 Task: Add Sprouts Black Cohosh to the cart.
Action: Mouse moved to (55, 389)
Screenshot: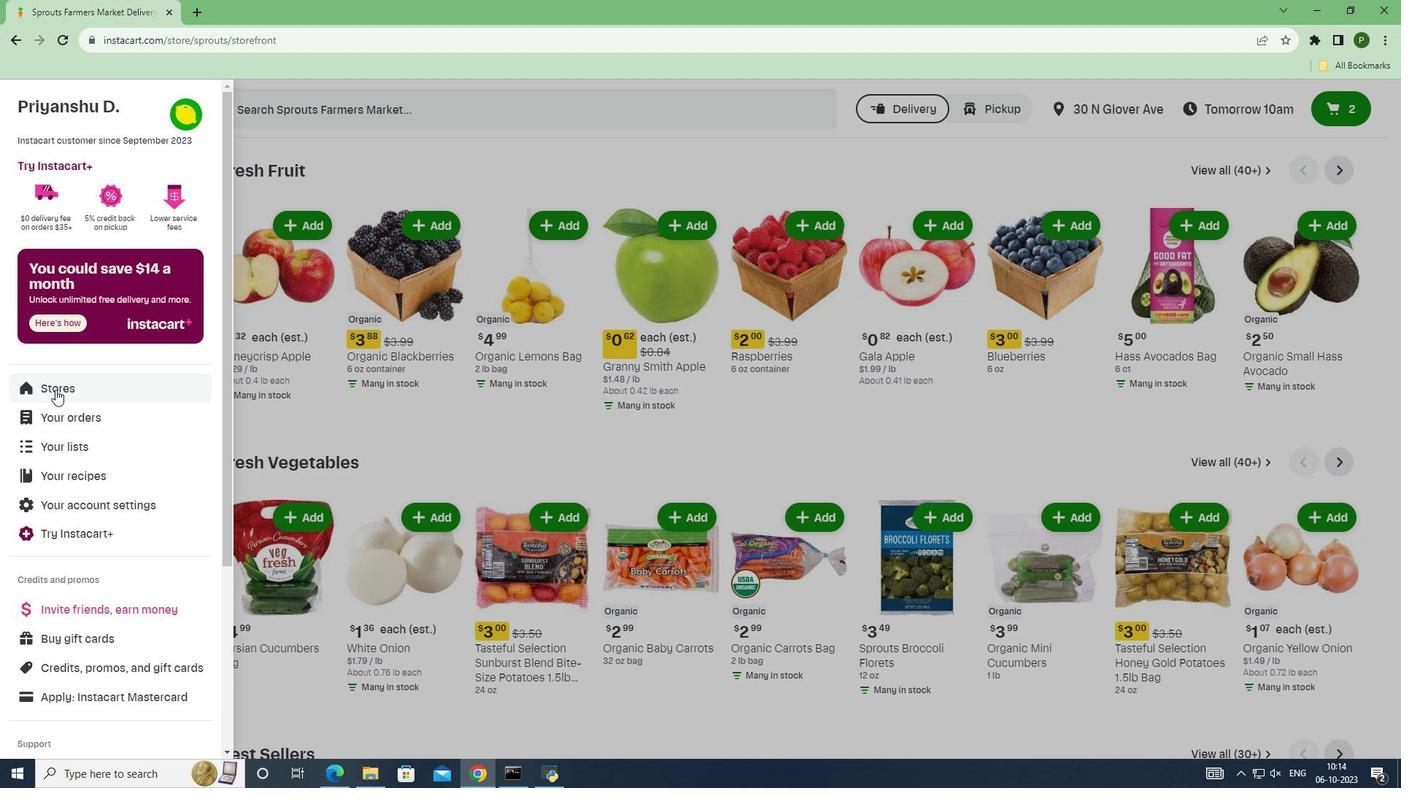 
Action: Mouse pressed left at (55, 389)
Screenshot: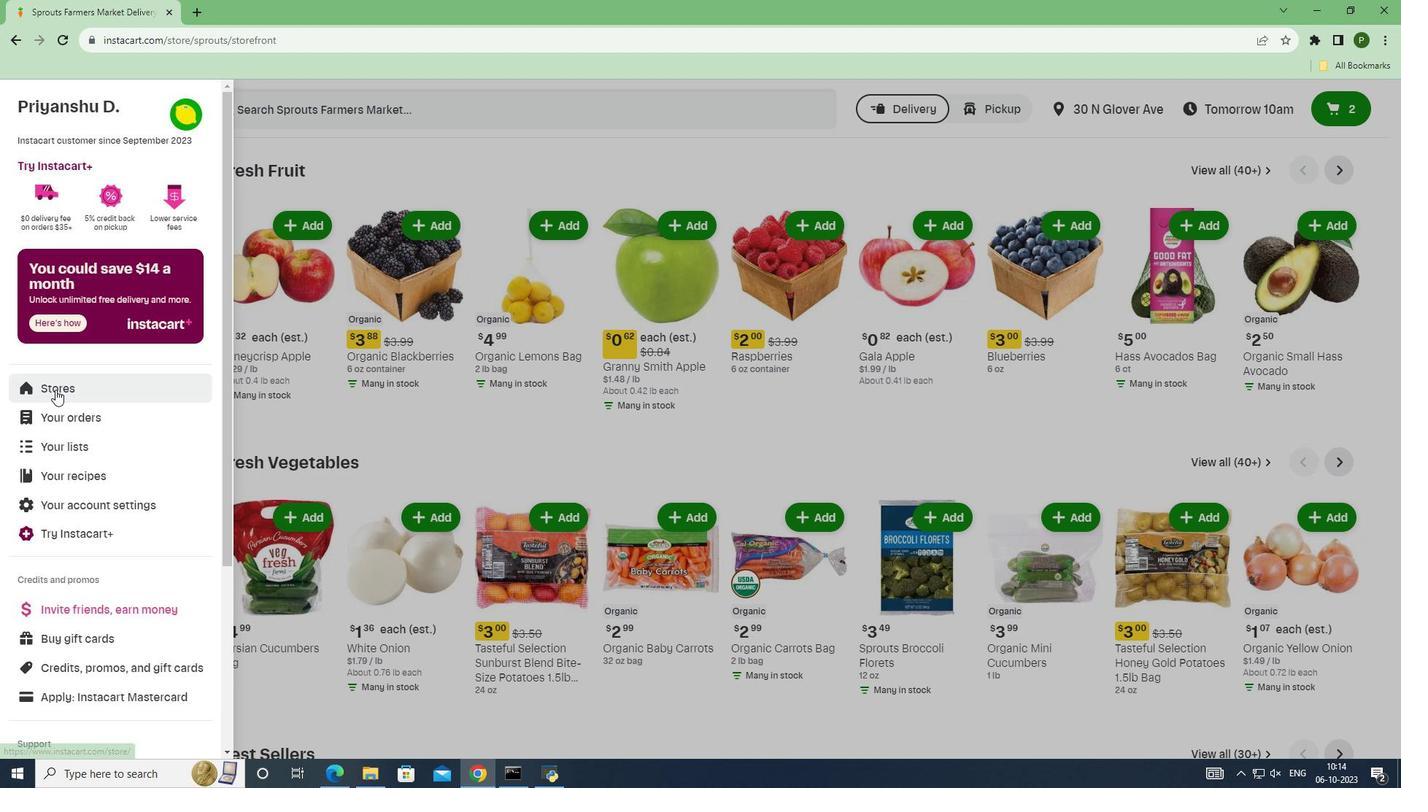 
Action: Mouse moved to (352, 164)
Screenshot: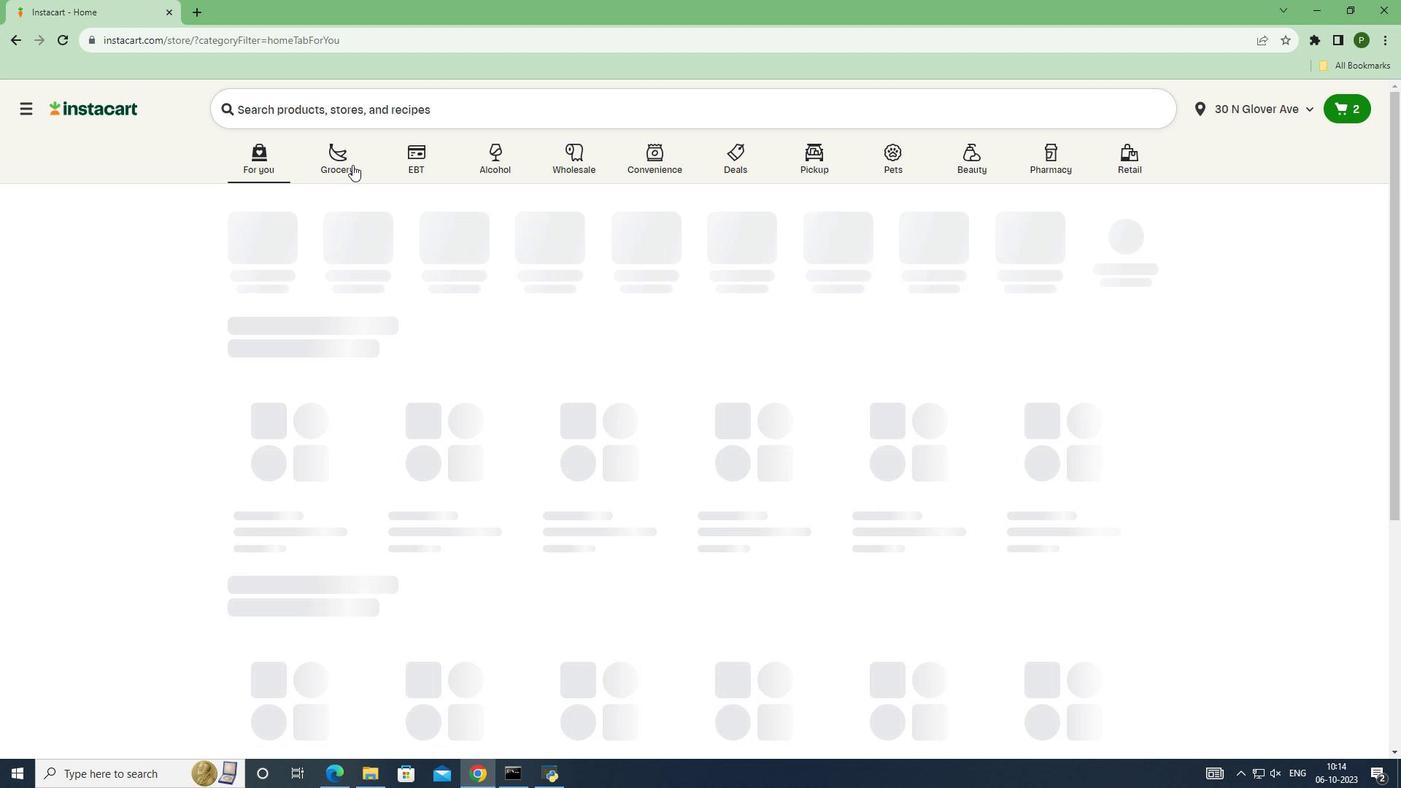 
Action: Mouse pressed left at (352, 164)
Screenshot: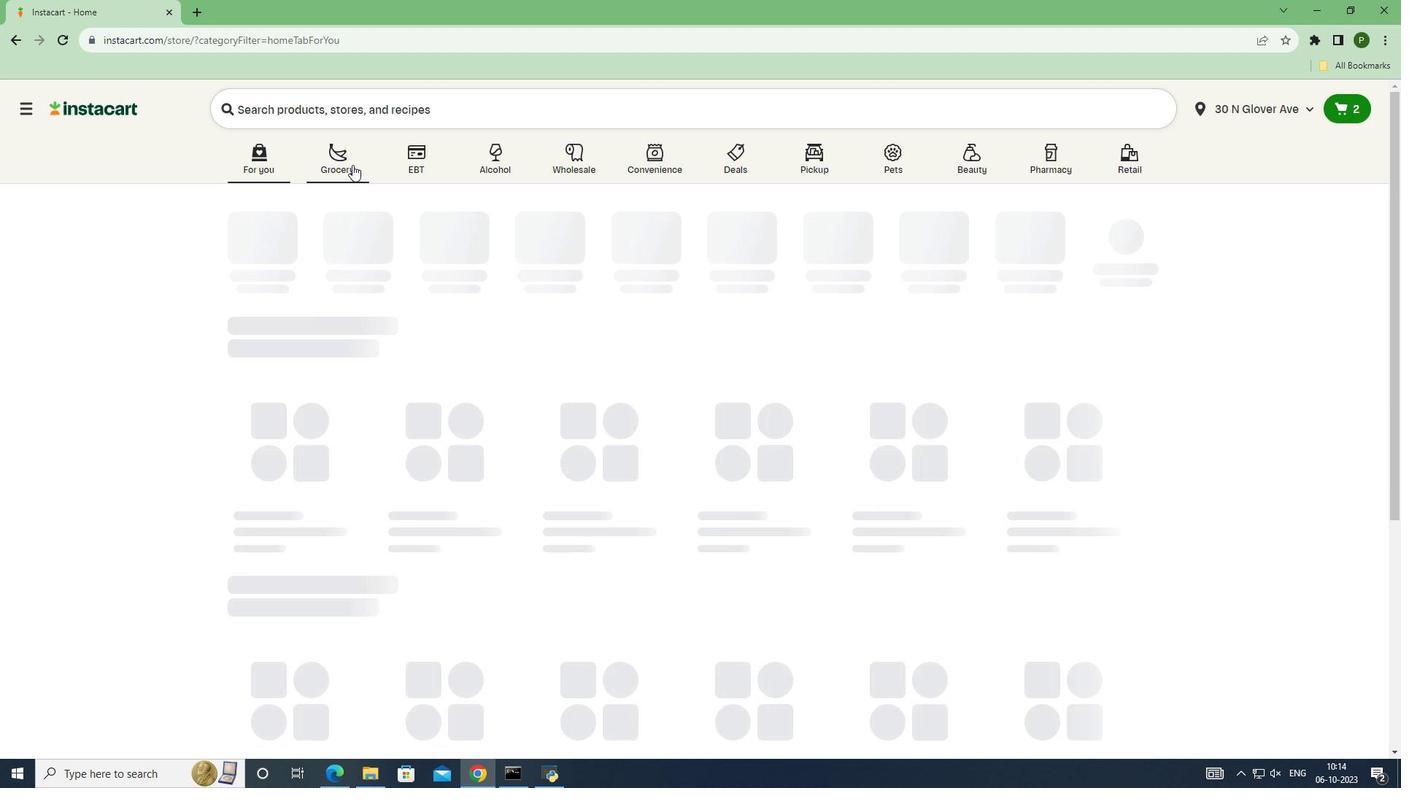 
Action: Mouse moved to (370, 235)
Screenshot: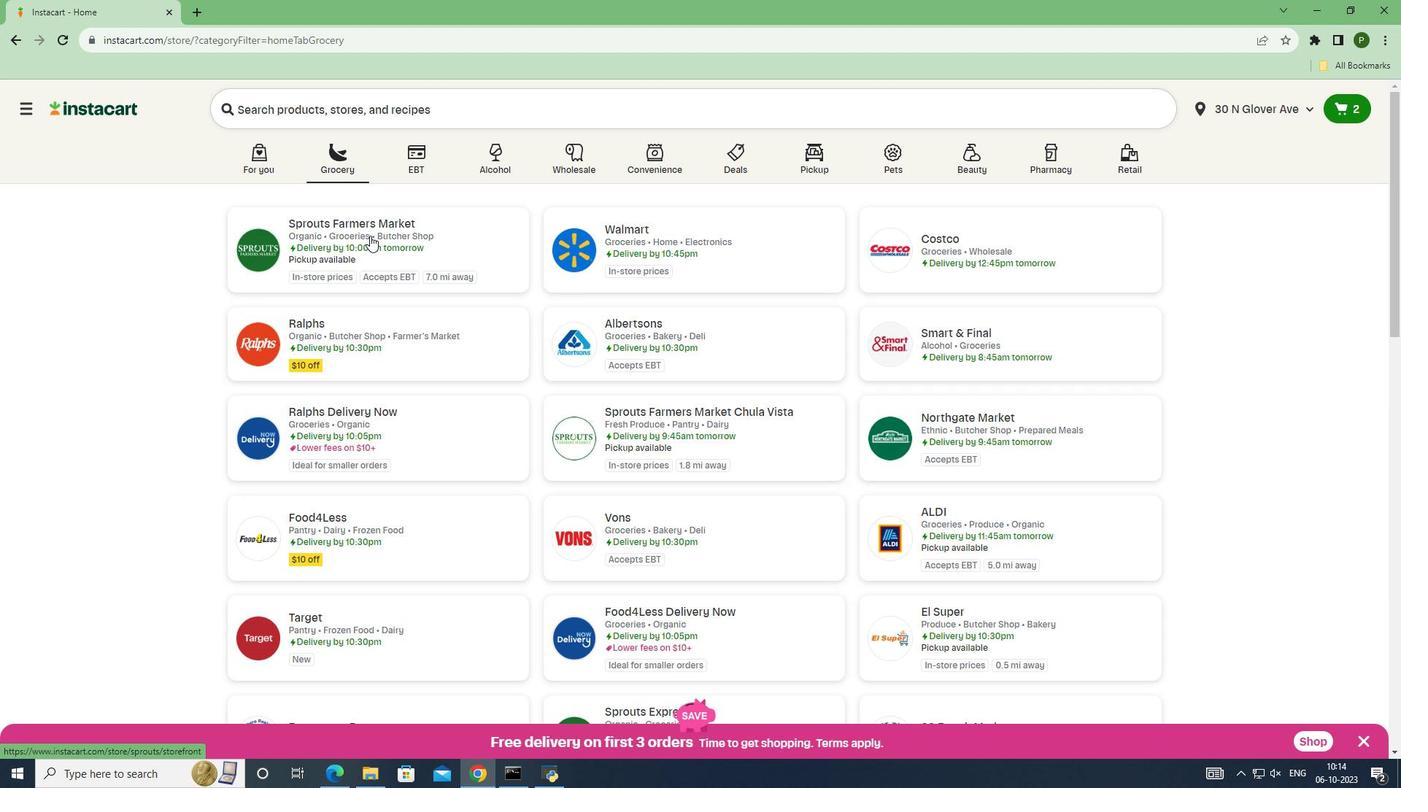 
Action: Mouse pressed left at (370, 235)
Screenshot: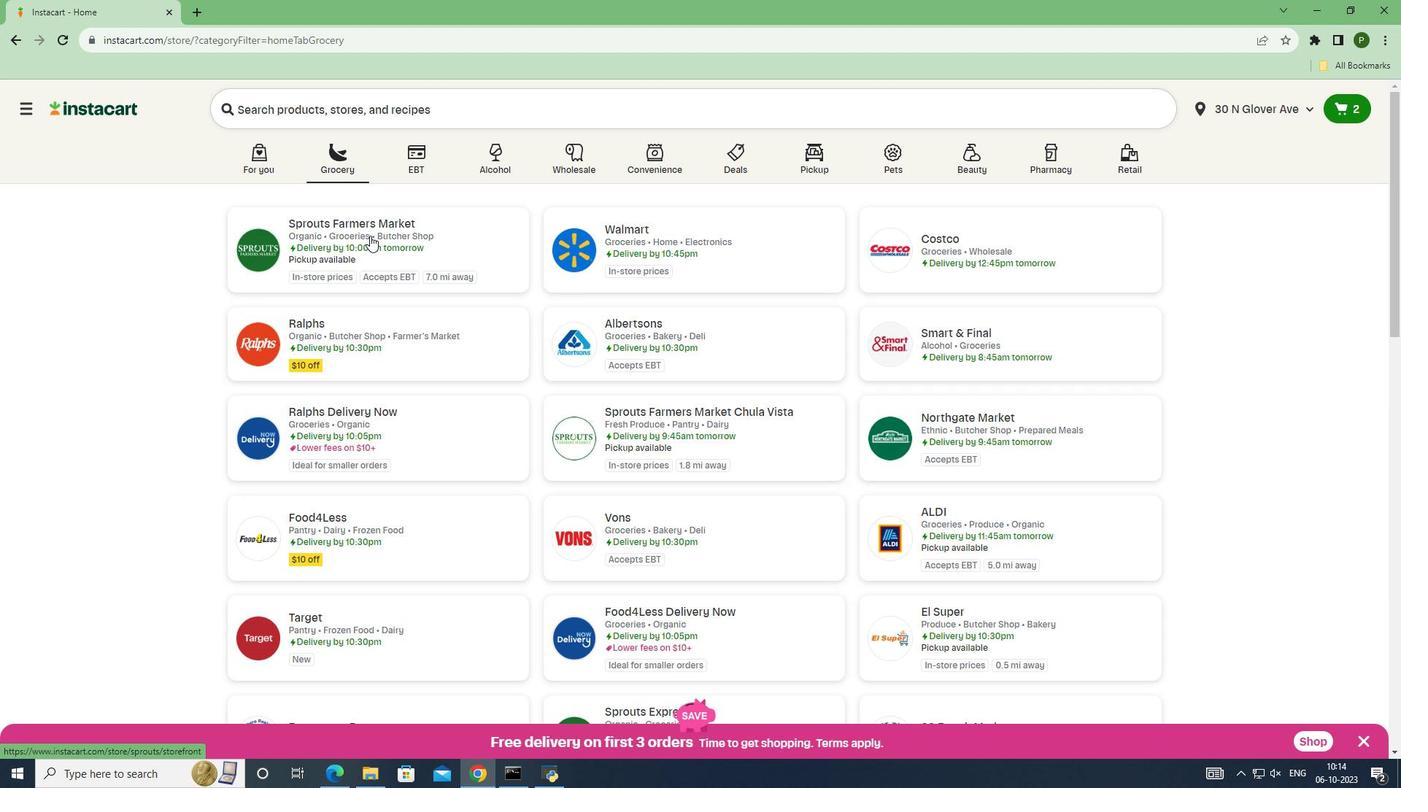 
Action: Mouse moved to (74, 404)
Screenshot: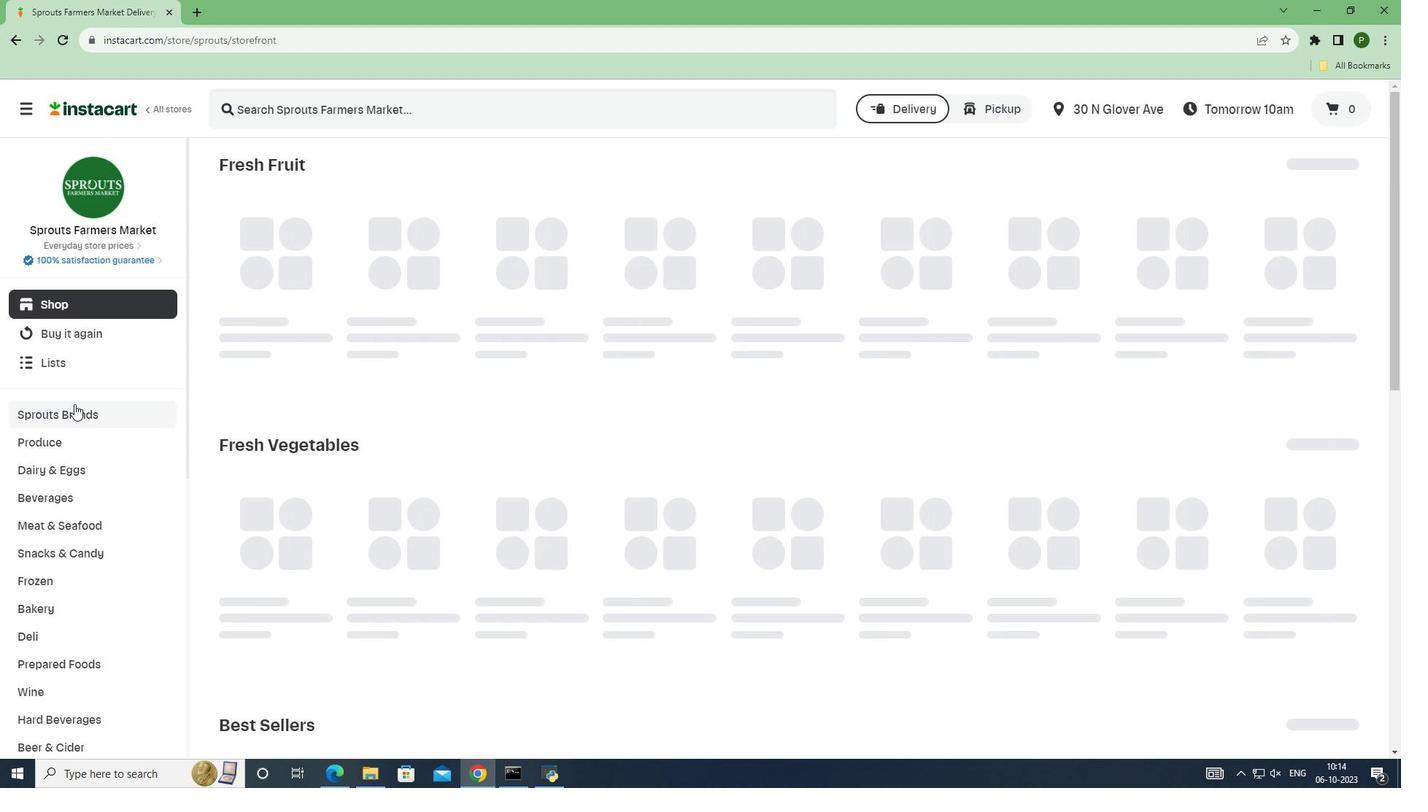 
Action: Mouse pressed left at (74, 404)
Screenshot: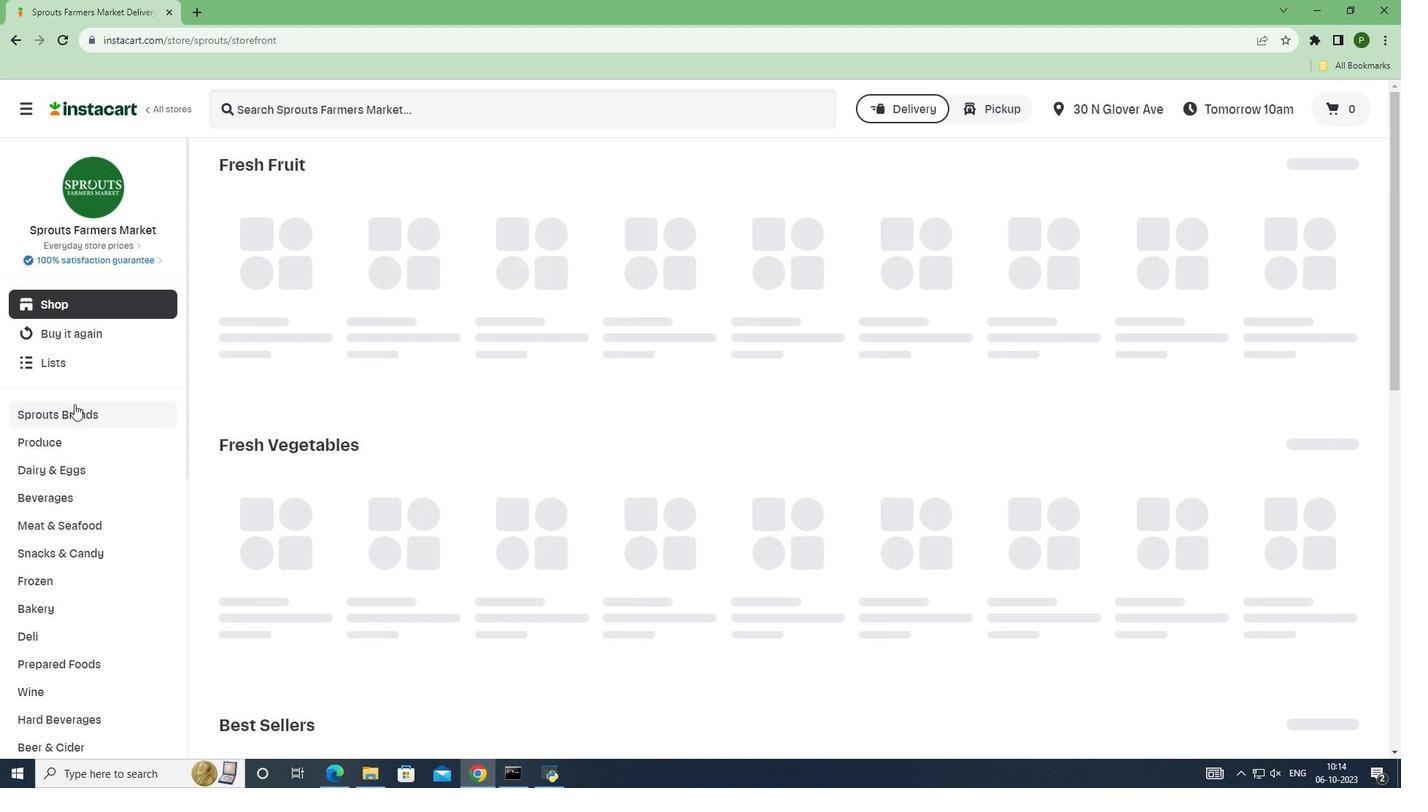 
Action: Mouse moved to (70, 607)
Screenshot: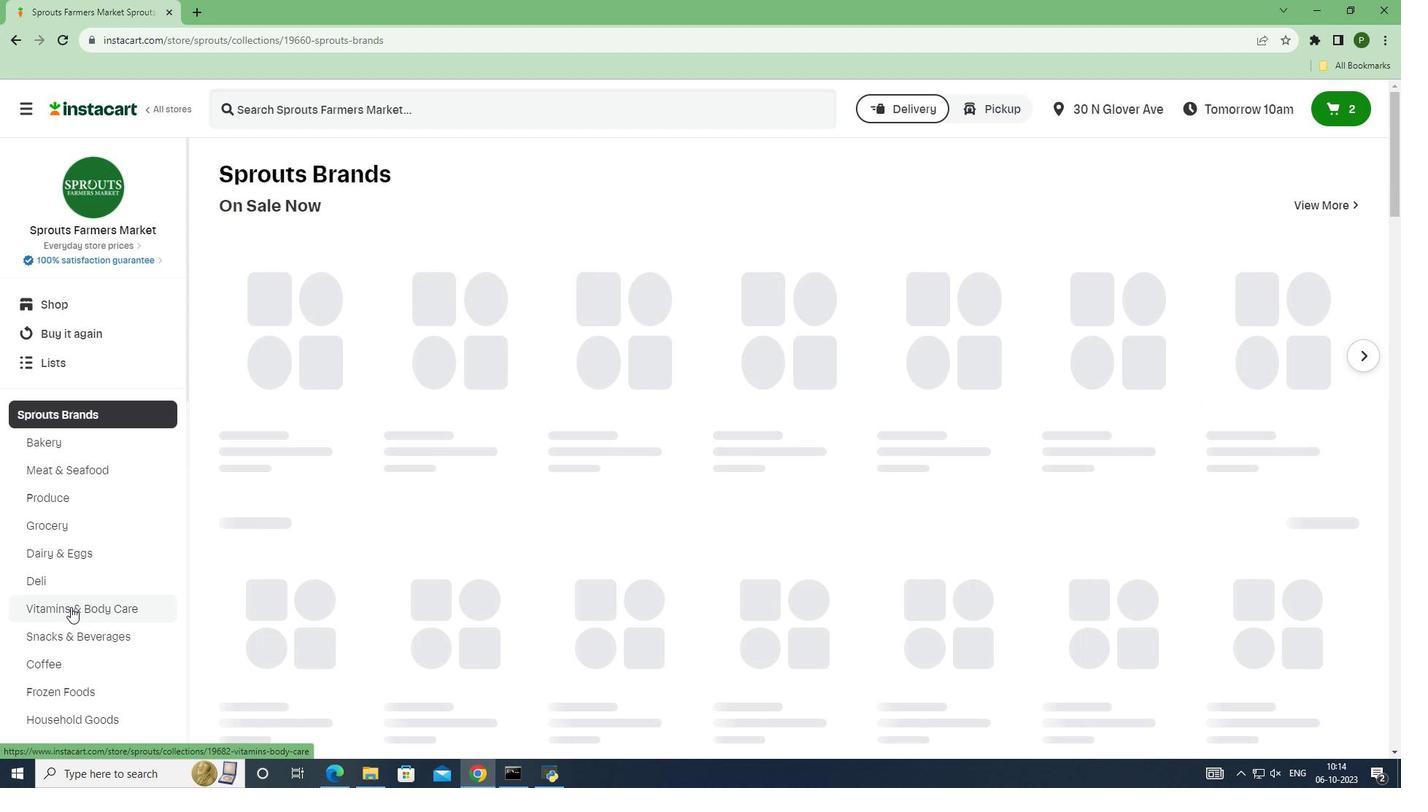 
Action: Mouse pressed left at (70, 607)
Screenshot: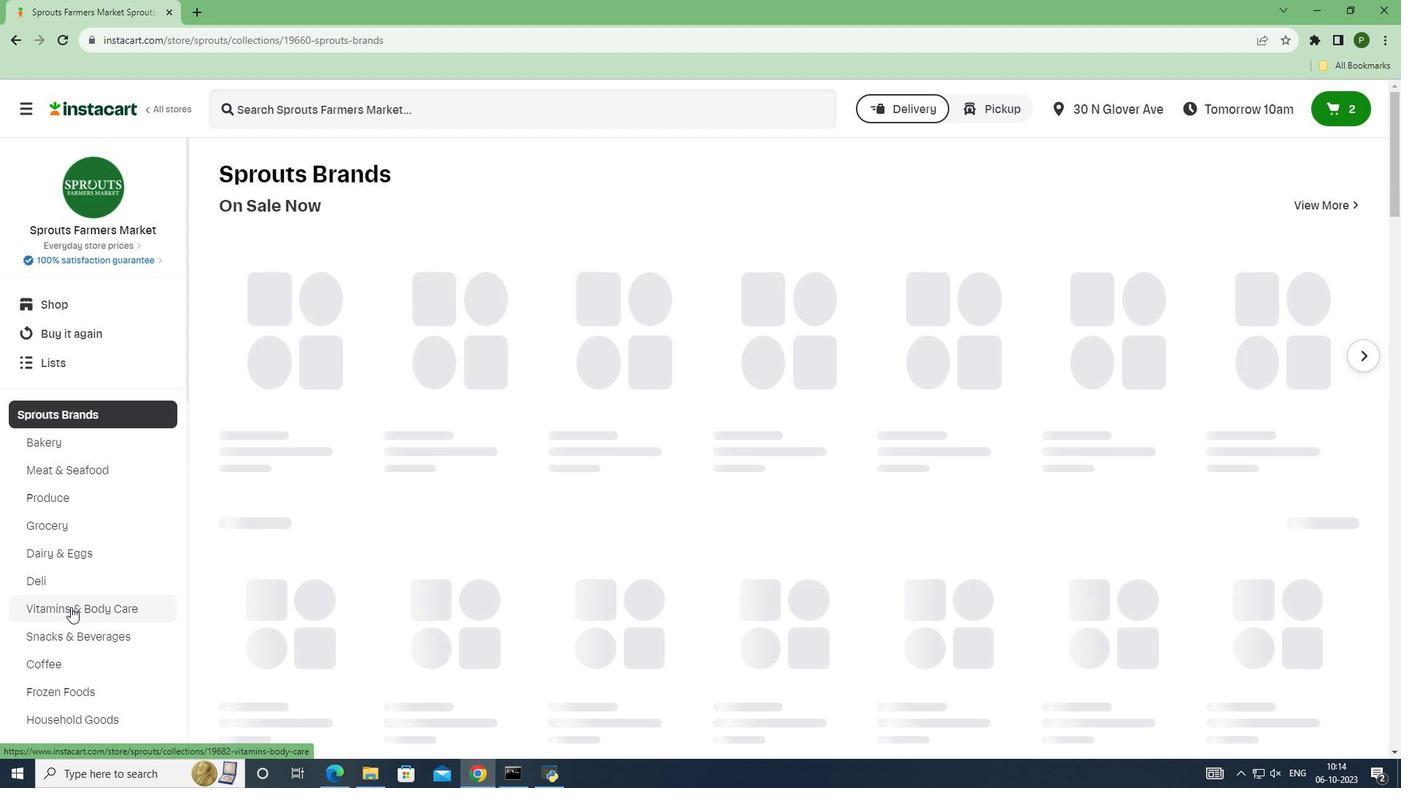 
Action: Mouse moved to (268, 113)
Screenshot: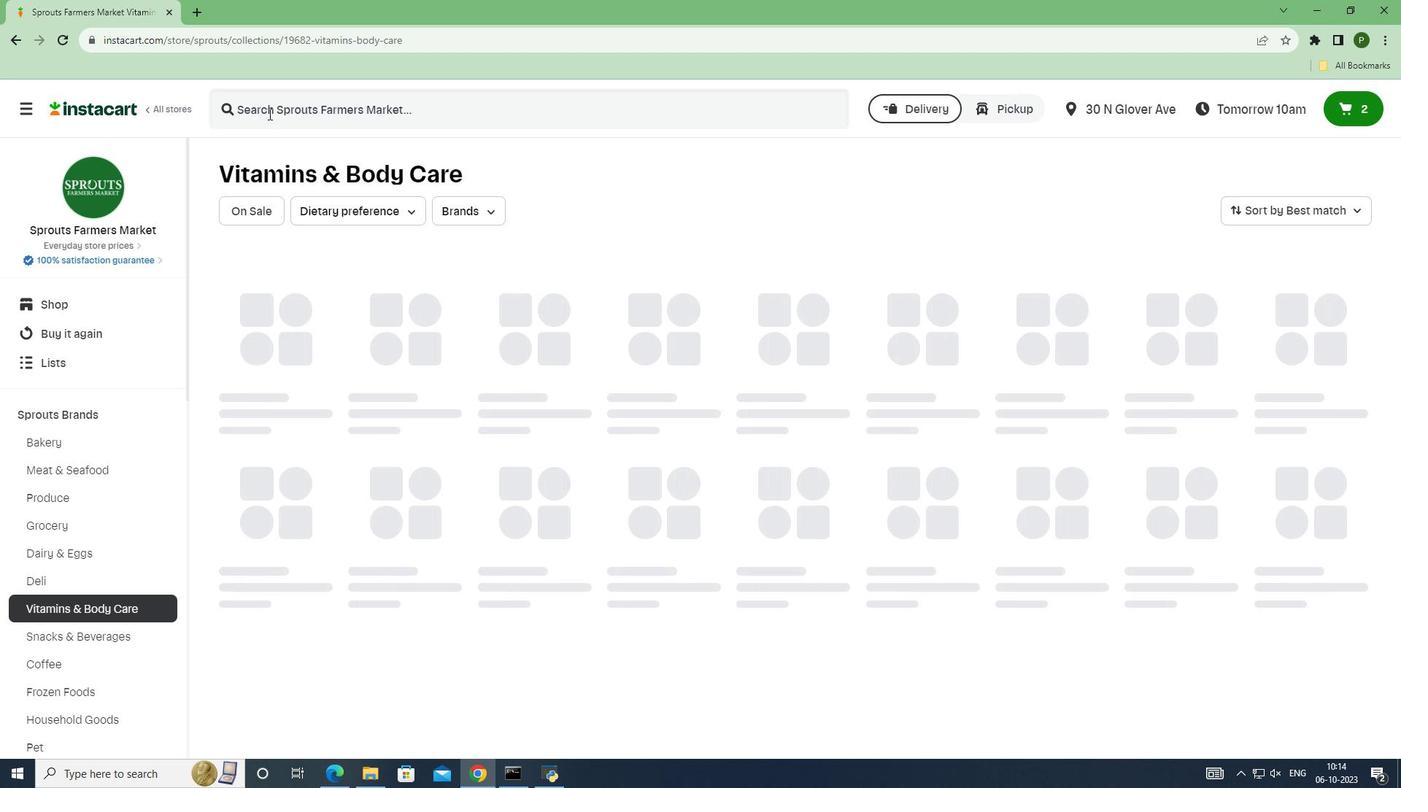 
Action: Mouse pressed left at (268, 113)
Screenshot: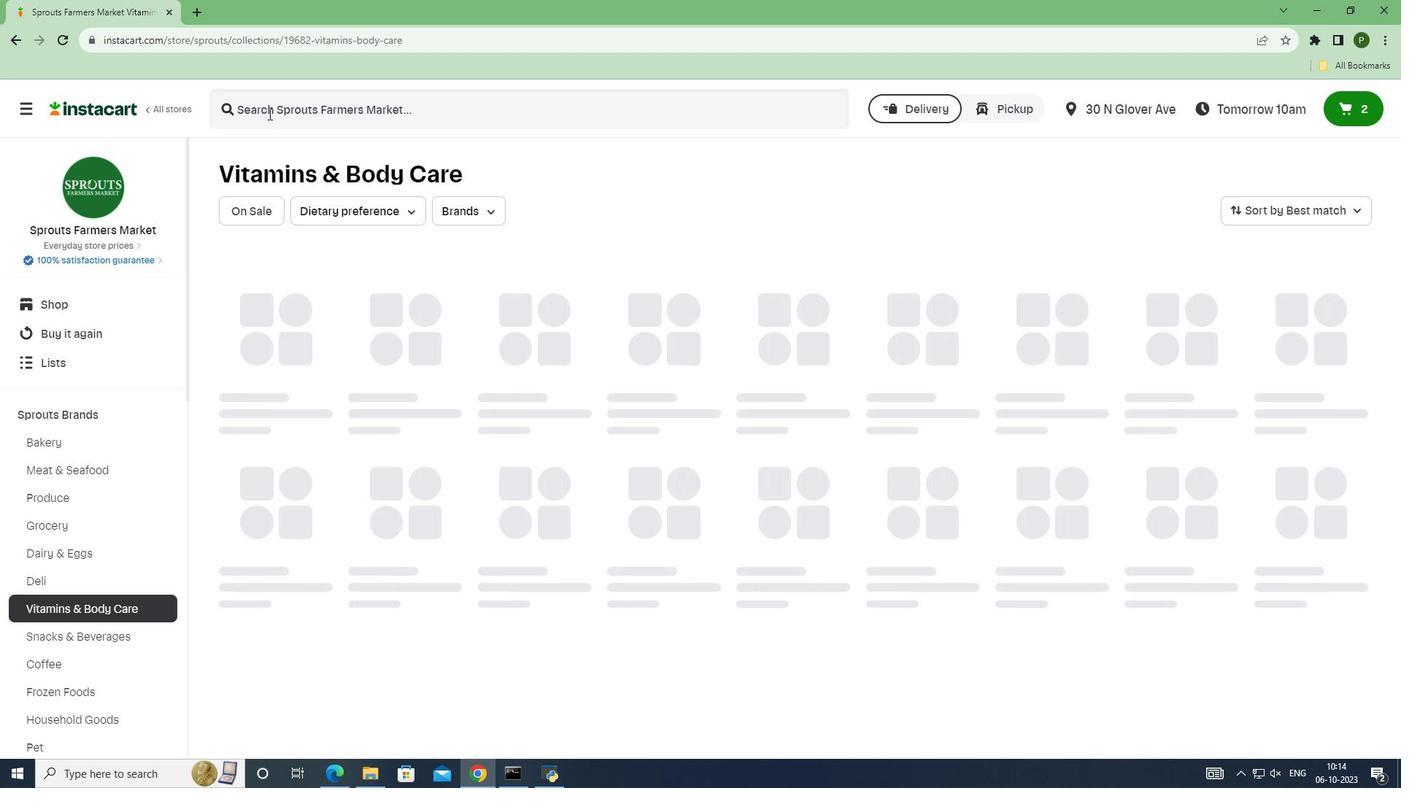 
Action: Key pressed <Key.caps_lock>S<Key.caps_lock>prouts<Key.space><Key.caps_lock>B<Key.caps_lock>lack<Key.space><Key.caps_lock>C<Key.caps_lock>ohosh<Key.space><Key.enter>
Screenshot: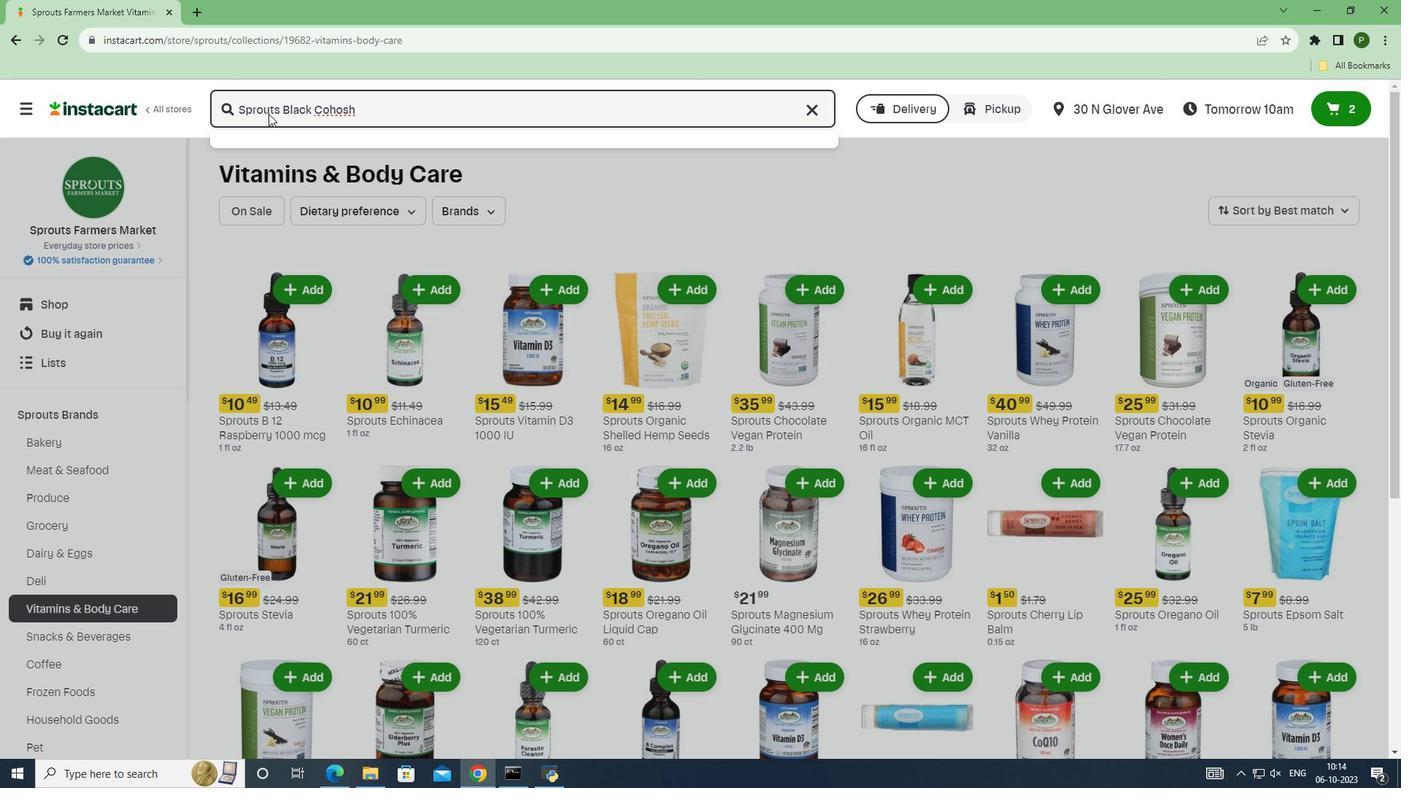 
Action: Mouse moved to (399, 264)
Screenshot: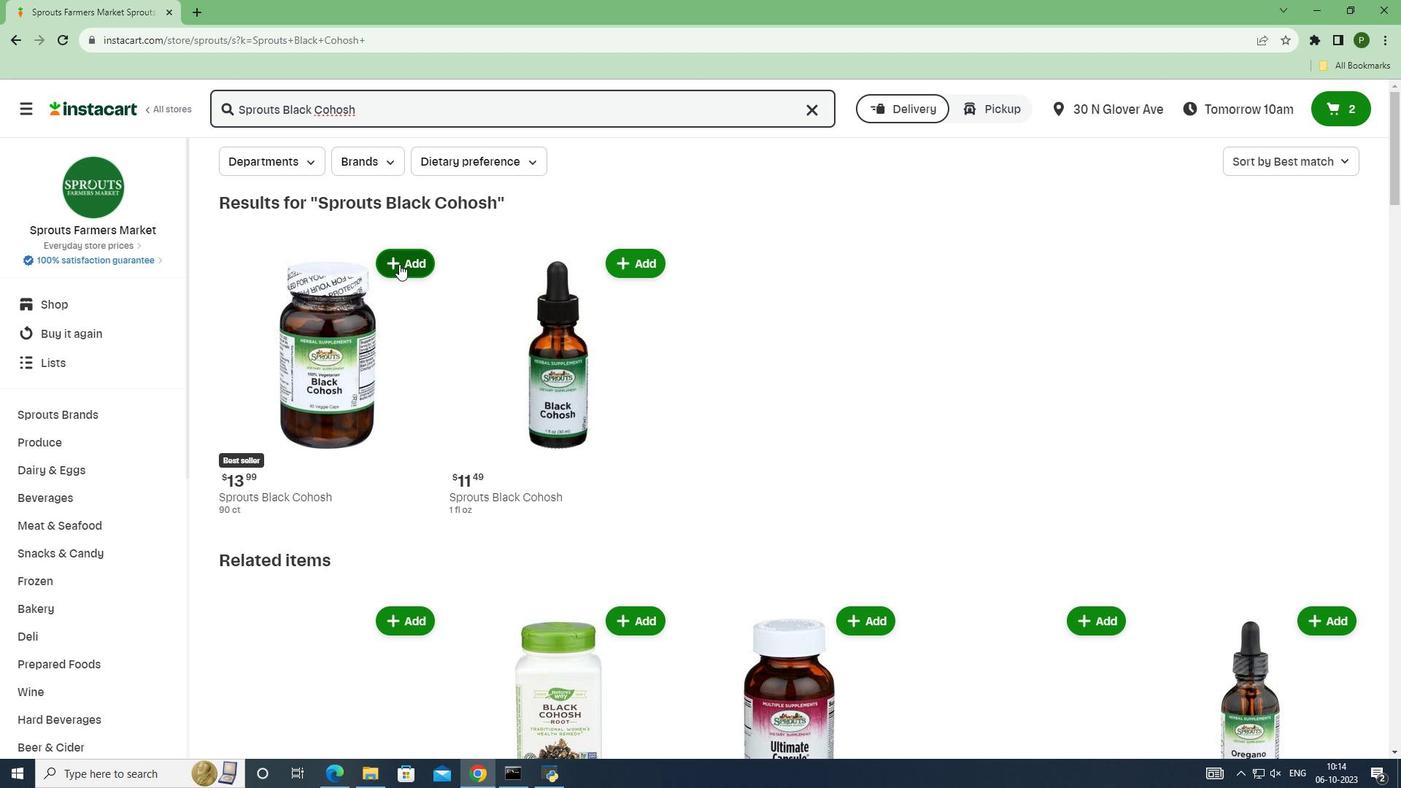 
Action: Mouse pressed left at (399, 264)
Screenshot: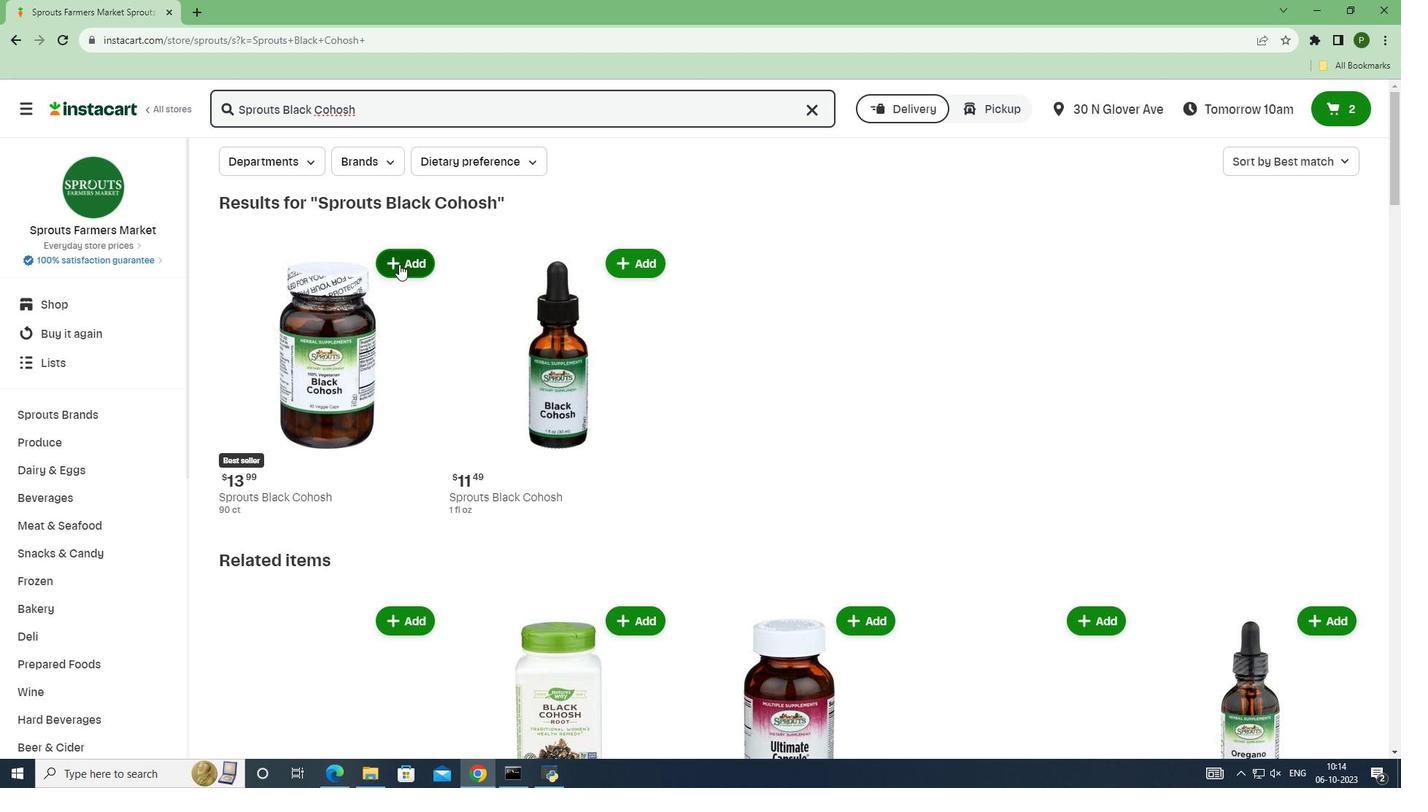 
